 Task: Set the preference "Position of video title" to the right.
Action: Mouse moved to (132, 17)
Screenshot: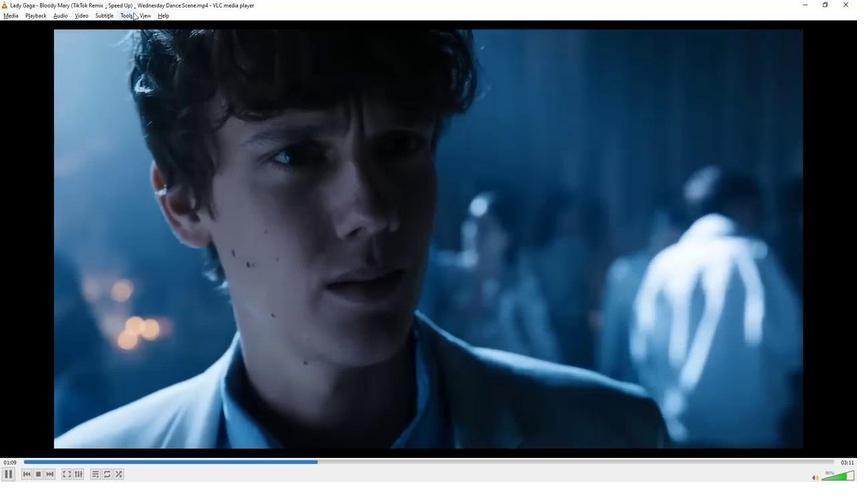 
Action: Mouse pressed left at (132, 17)
Screenshot: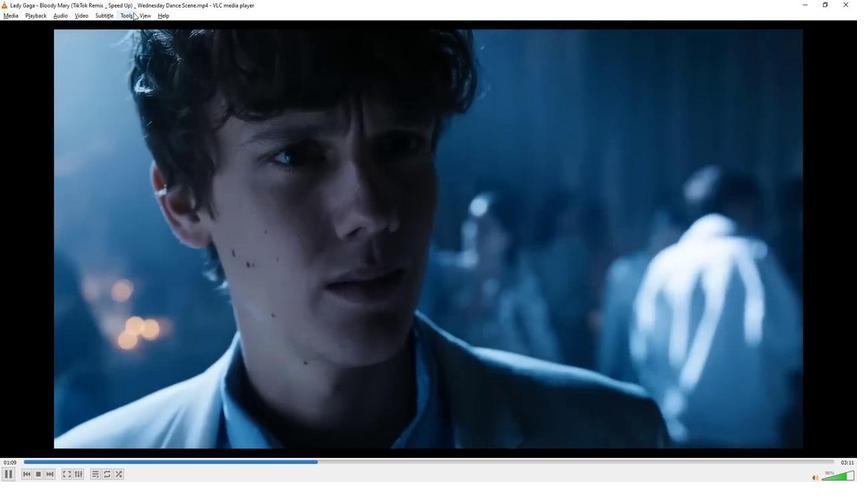
Action: Mouse moved to (153, 124)
Screenshot: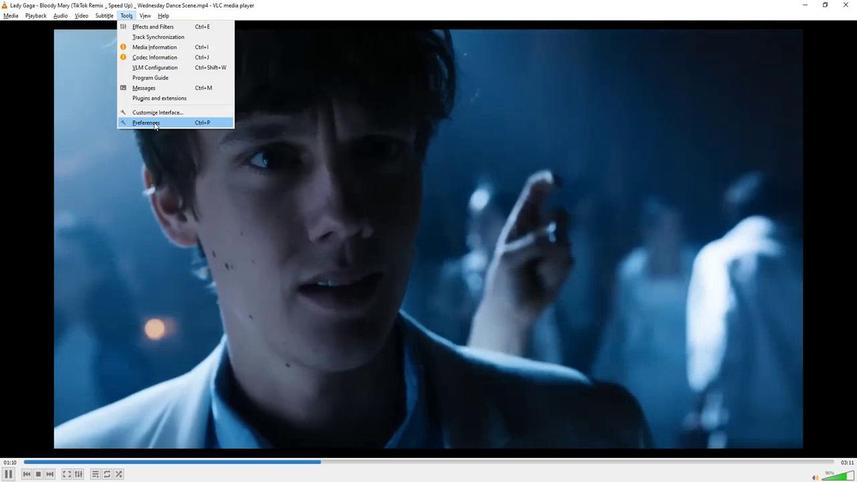 
Action: Mouse pressed left at (153, 124)
Screenshot: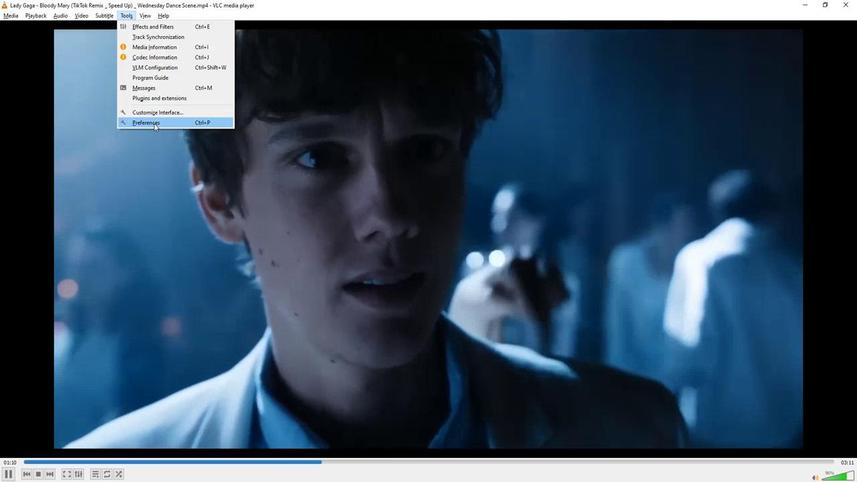 
Action: Mouse moved to (147, 367)
Screenshot: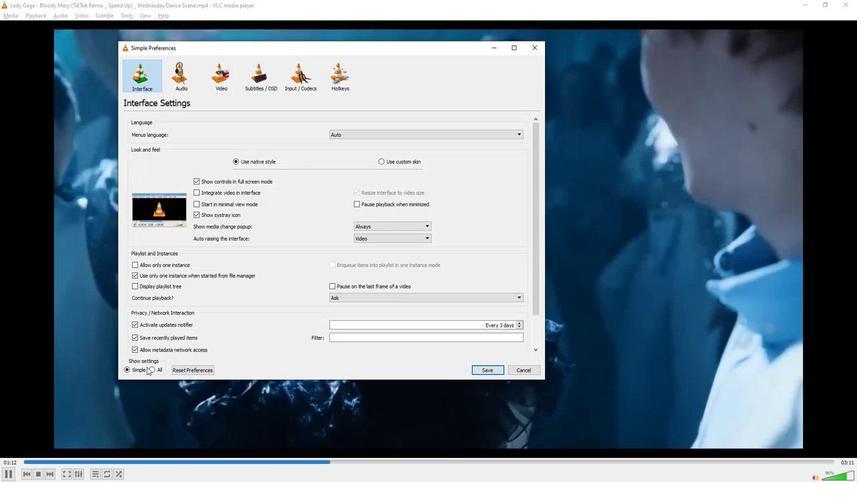 
Action: Mouse pressed left at (147, 367)
Screenshot: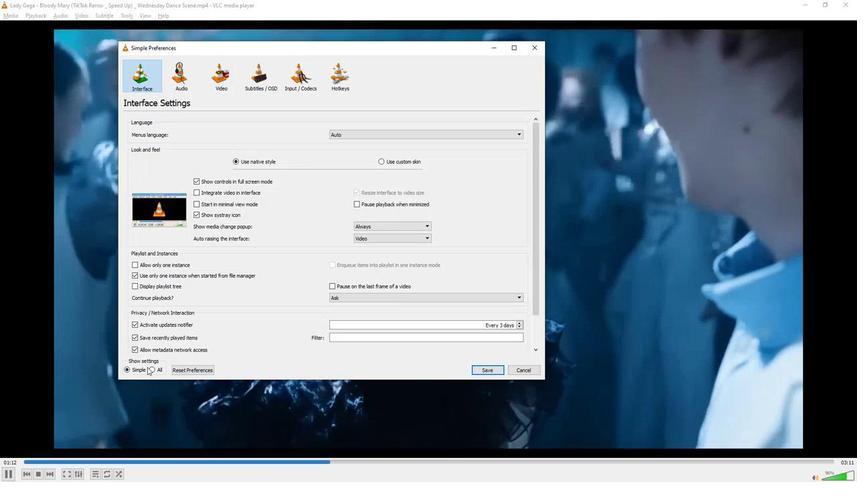 
Action: Mouse moved to (150, 370)
Screenshot: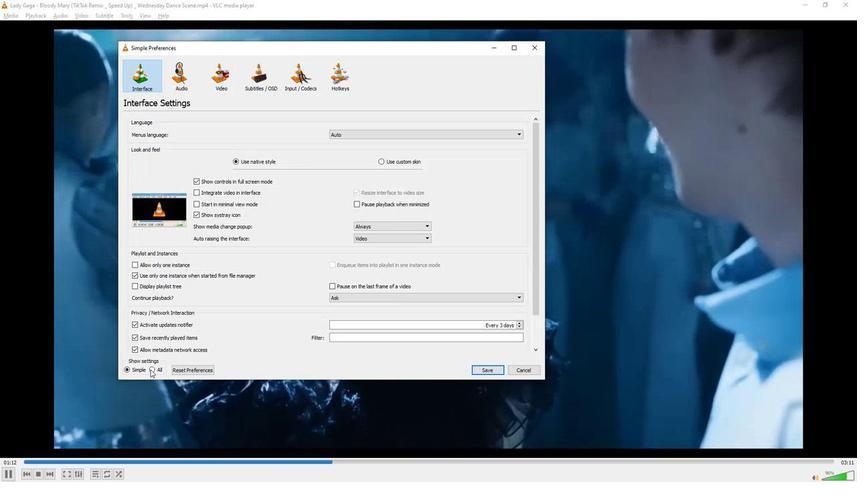 
Action: Mouse pressed left at (150, 370)
Screenshot: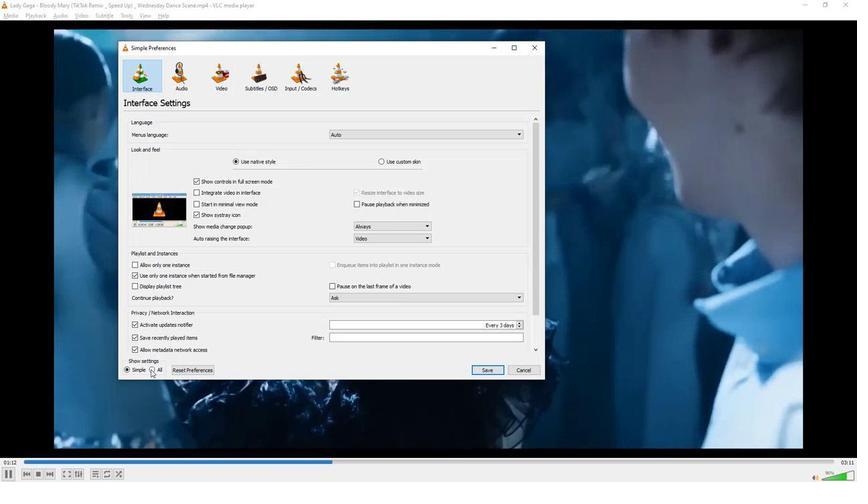 
Action: Mouse moved to (154, 274)
Screenshot: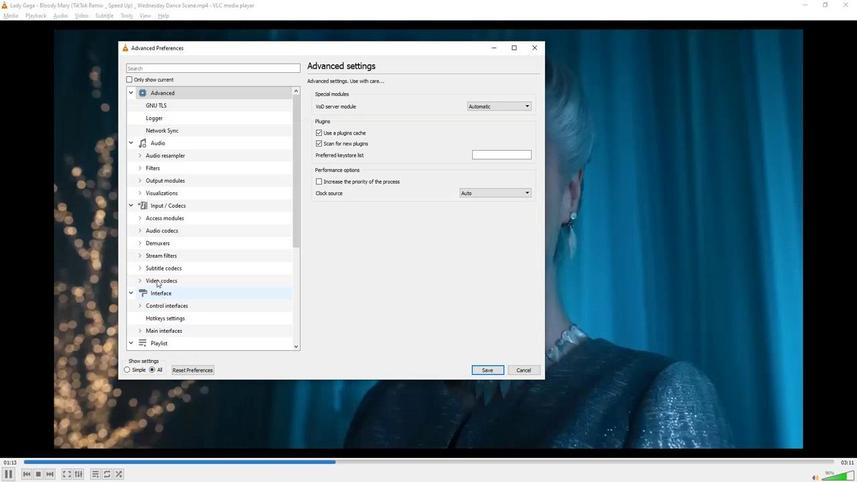 
Action: Mouse scrolled (154, 274) with delta (0, 0)
Screenshot: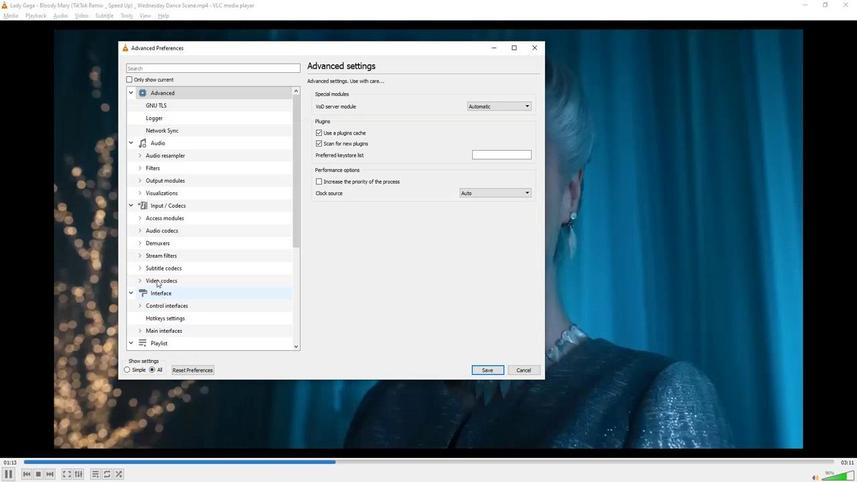
Action: Mouse scrolled (154, 274) with delta (0, 0)
Screenshot: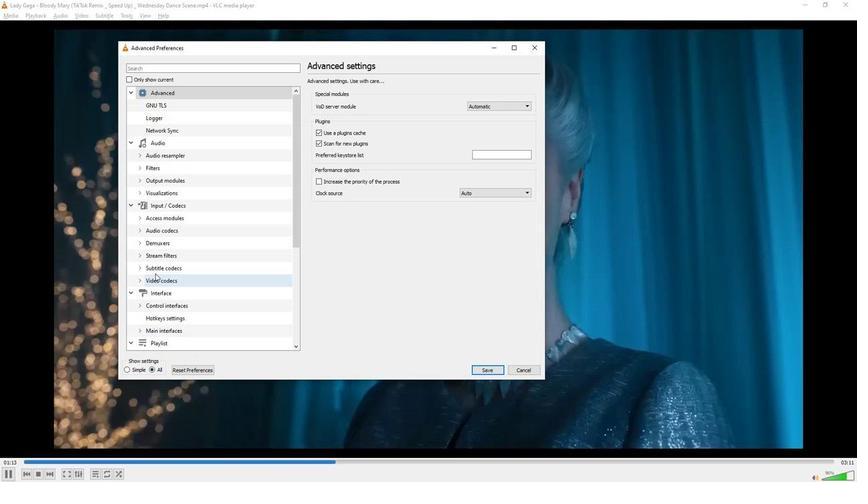 
Action: Mouse scrolled (154, 274) with delta (0, 0)
Screenshot: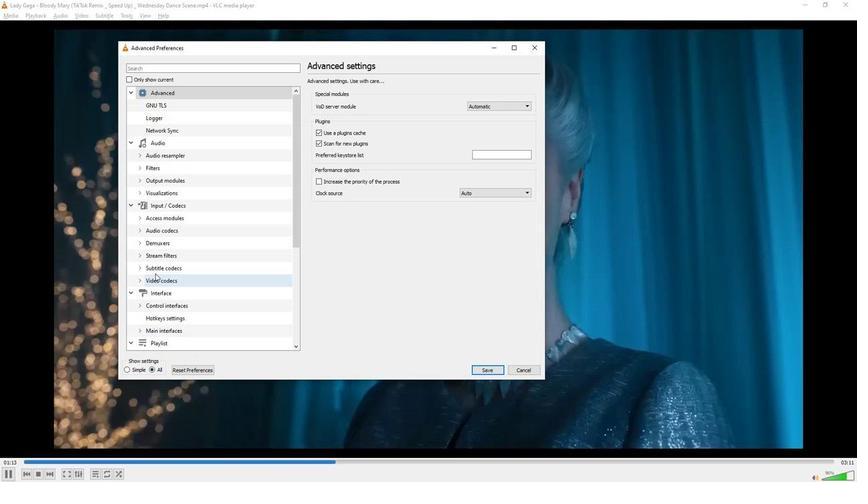 
Action: Mouse scrolled (154, 274) with delta (0, 0)
Screenshot: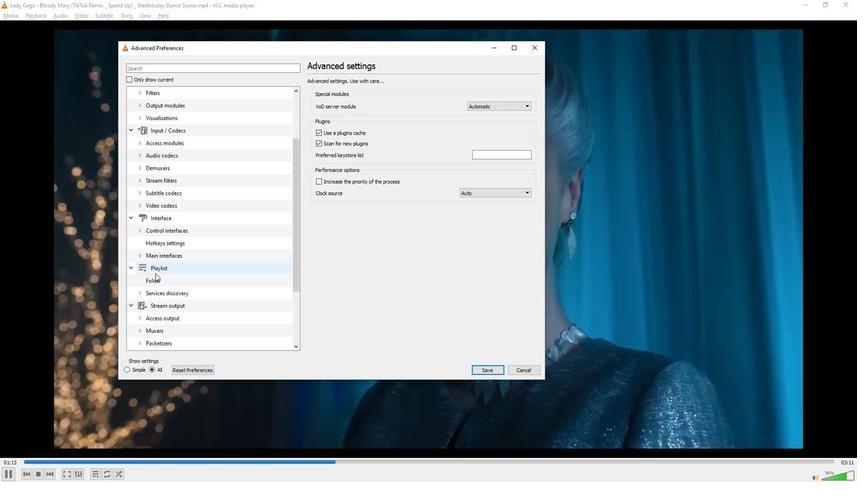 
Action: Mouse scrolled (154, 274) with delta (0, 0)
Screenshot: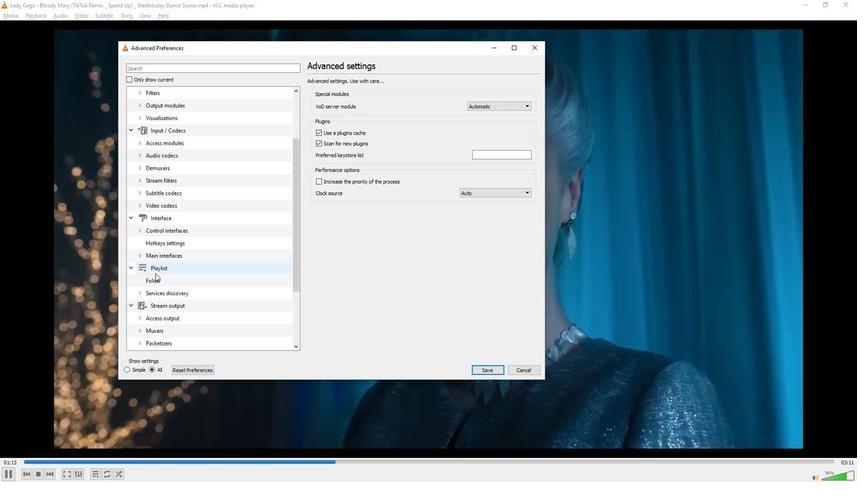 
Action: Mouse scrolled (154, 274) with delta (0, 0)
Screenshot: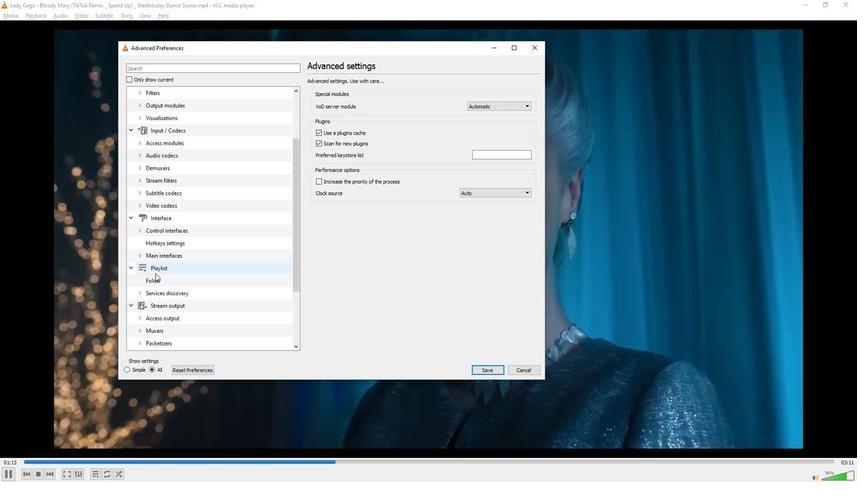 
Action: Mouse moved to (153, 273)
Screenshot: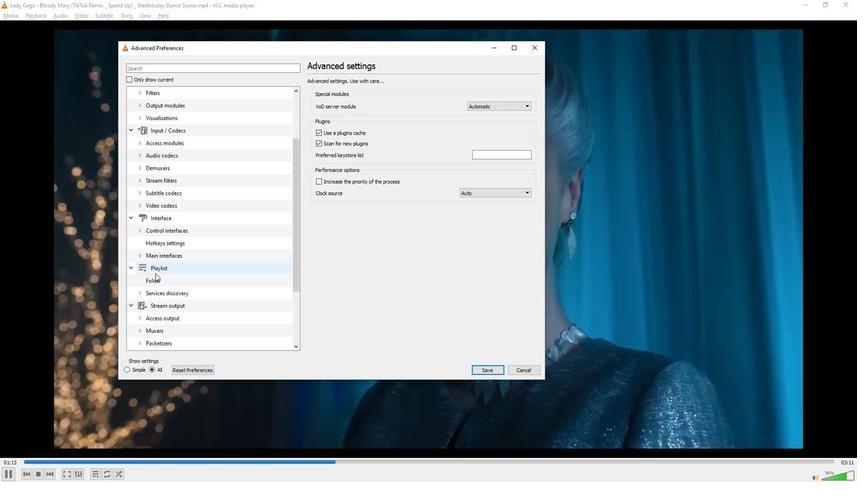 
Action: Mouse scrolled (153, 273) with delta (0, 0)
Screenshot: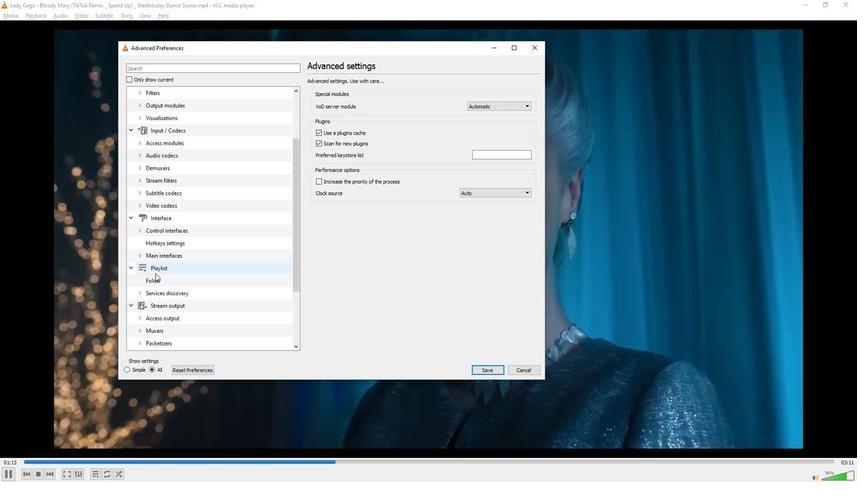 
Action: Mouse moved to (149, 297)
Screenshot: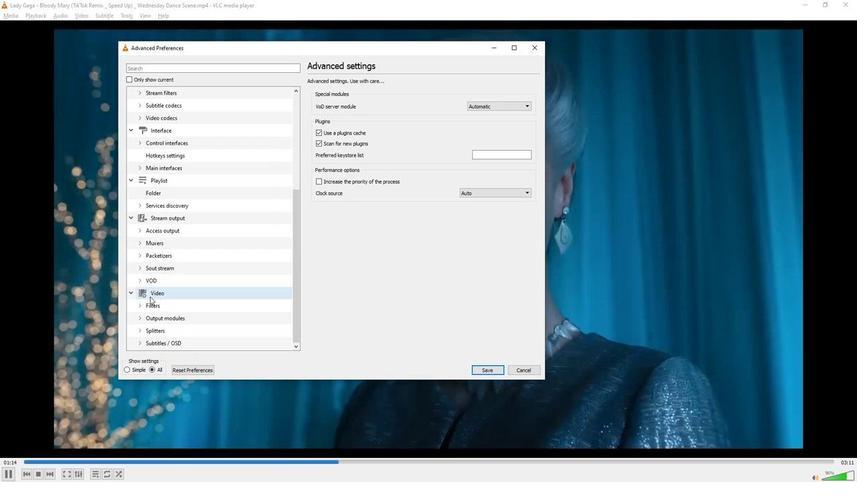 
Action: Mouse pressed left at (149, 297)
Screenshot: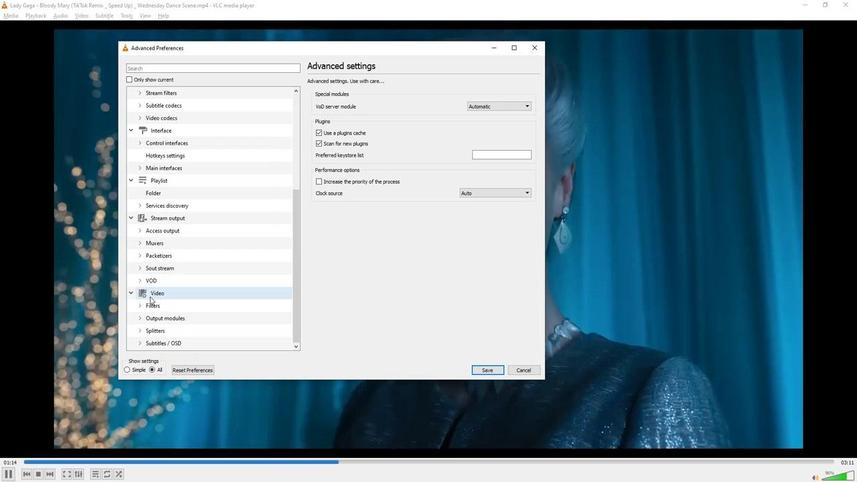 
Action: Mouse moved to (457, 245)
Screenshot: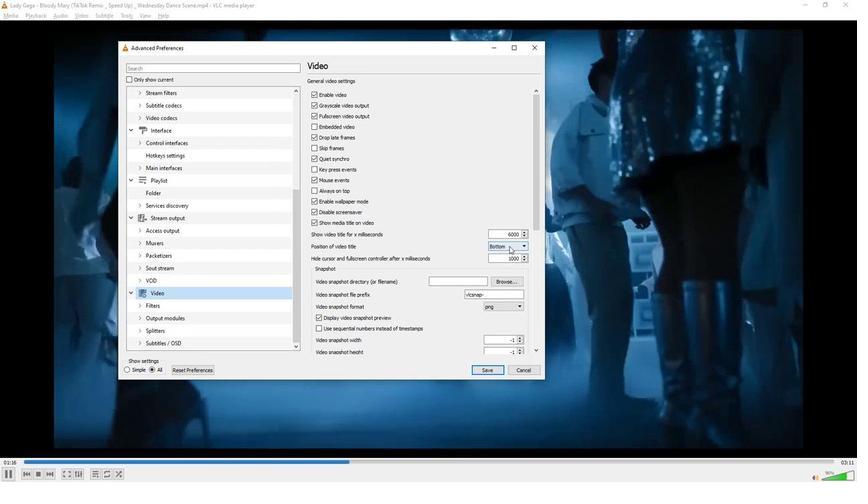 
Action: Mouse pressed left at (457, 245)
Screenshot: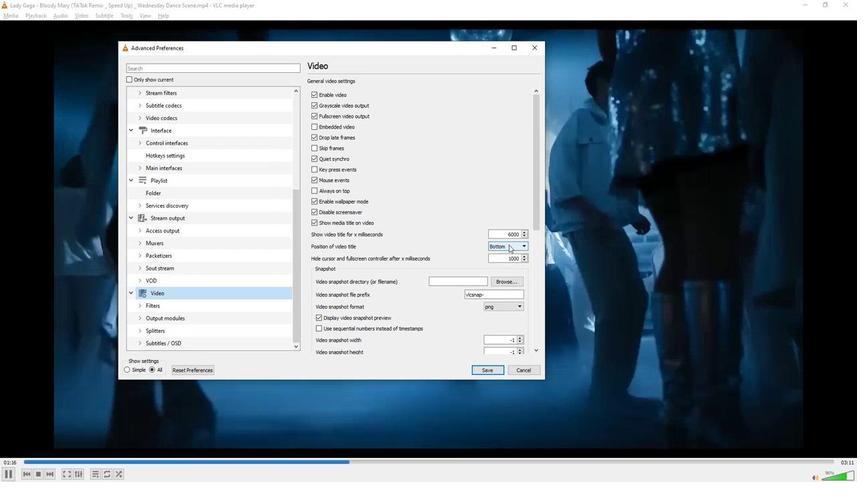 
Action: Mouse moved to (447, 266)
Screenshot: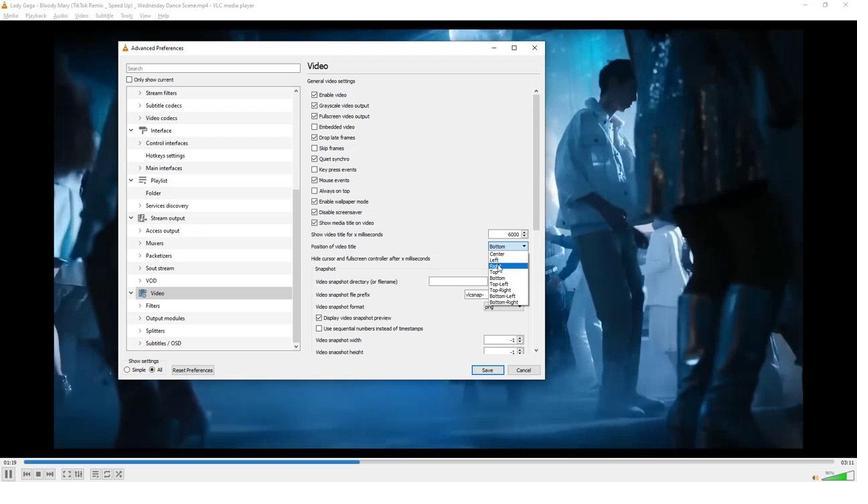 
Action: Mouse pressed left at (447, 266)
Screenshot: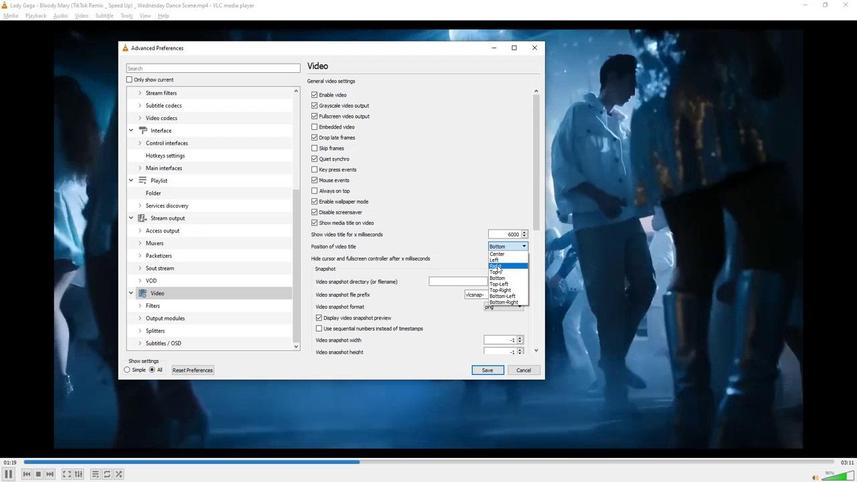 
Action: Mouse moved to (434, 173)
Screenshot: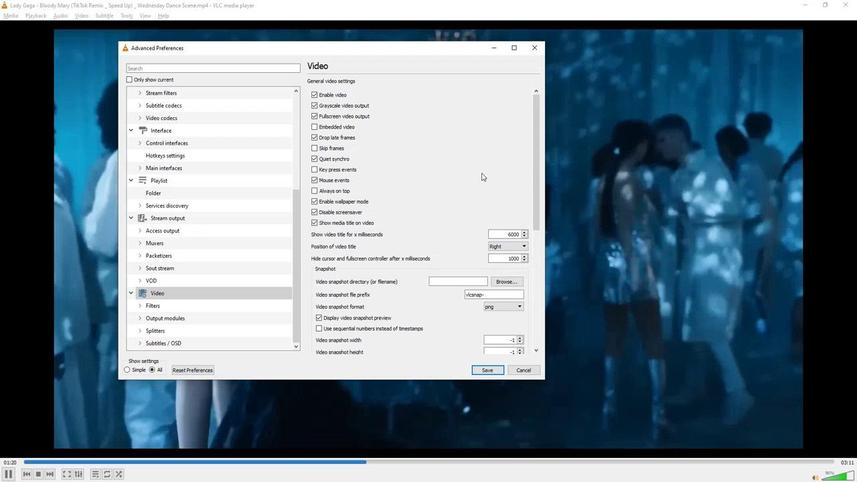 
